 Task: Show all "File management" power-ups.
Action: Mouse moved to (570, 112)
Screenshot: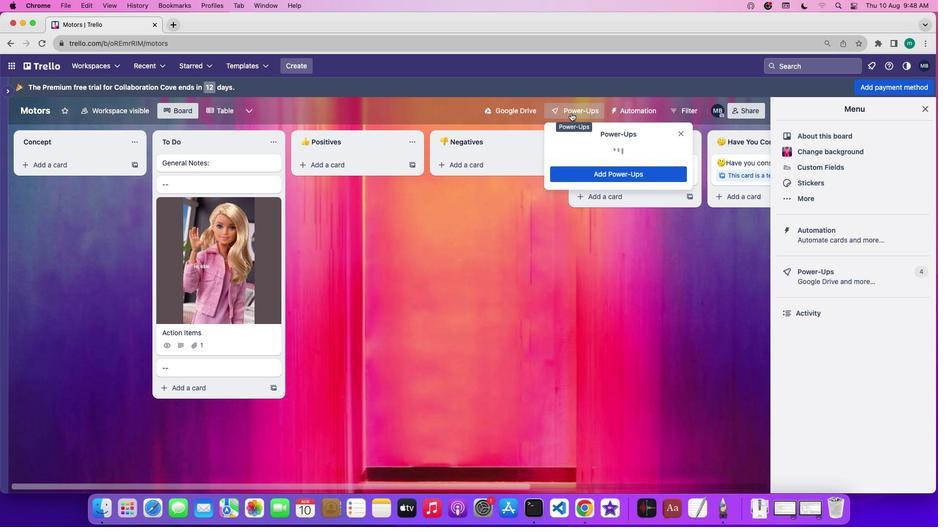 
Action: Mouse pressed left at (570, 112)
Screenshot: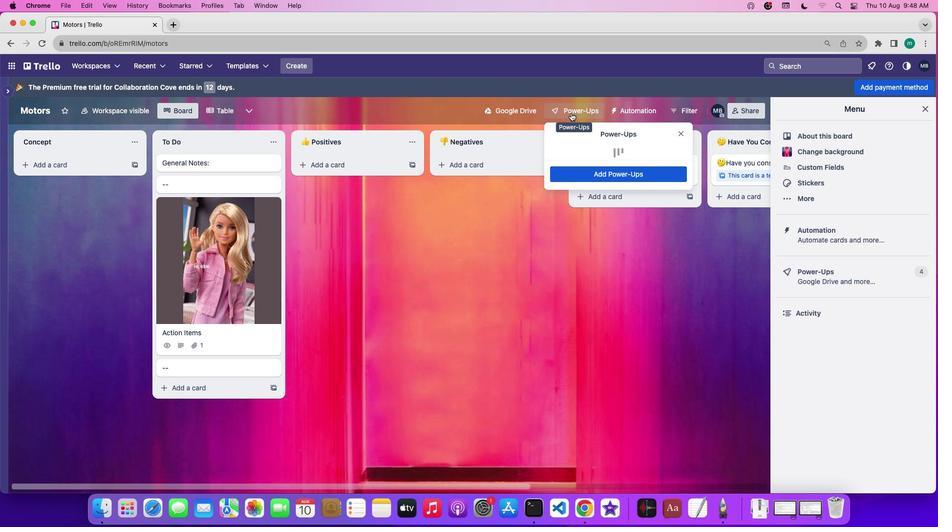 
Action: Mouse moved to (633, 405)
Screenshot: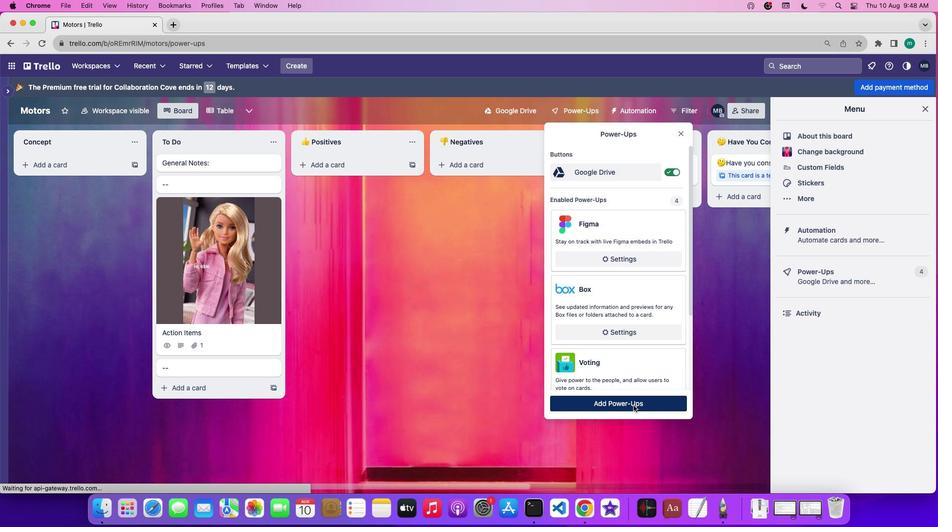 
Action: Mouse pressed left at (633, 405)
Screenshot: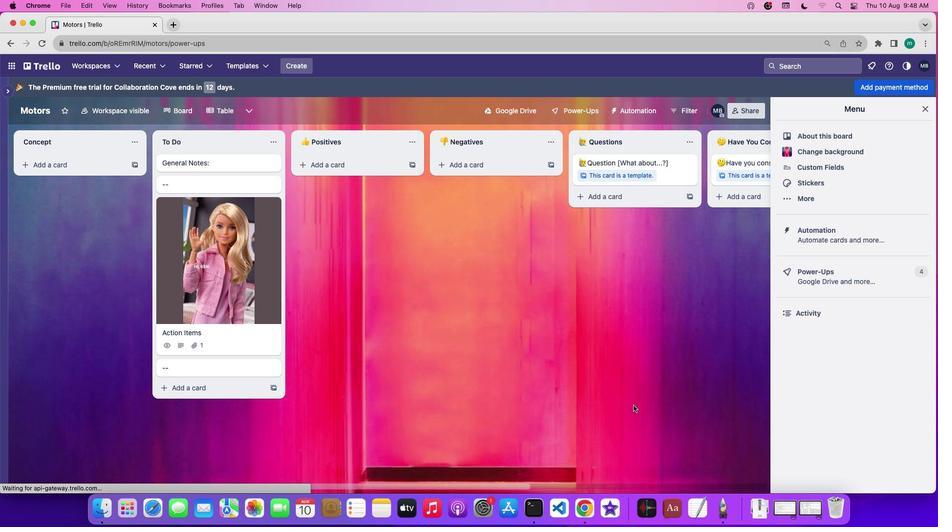 
Action: Mouse moved to (121, 346)
Screenshot: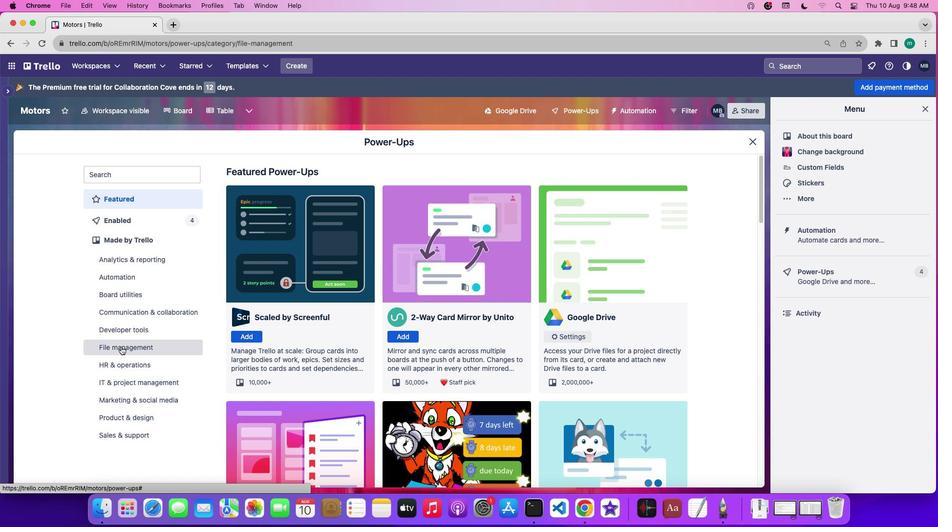 
Action: Mouse pressed left at (121, 346)
Screenshot: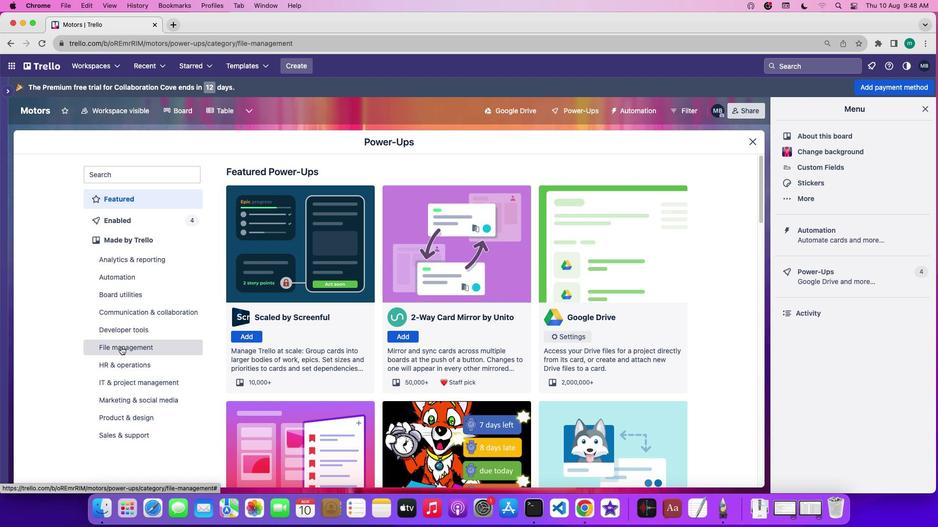 
Action: Mouse moved to (382, 306)
Screenshot: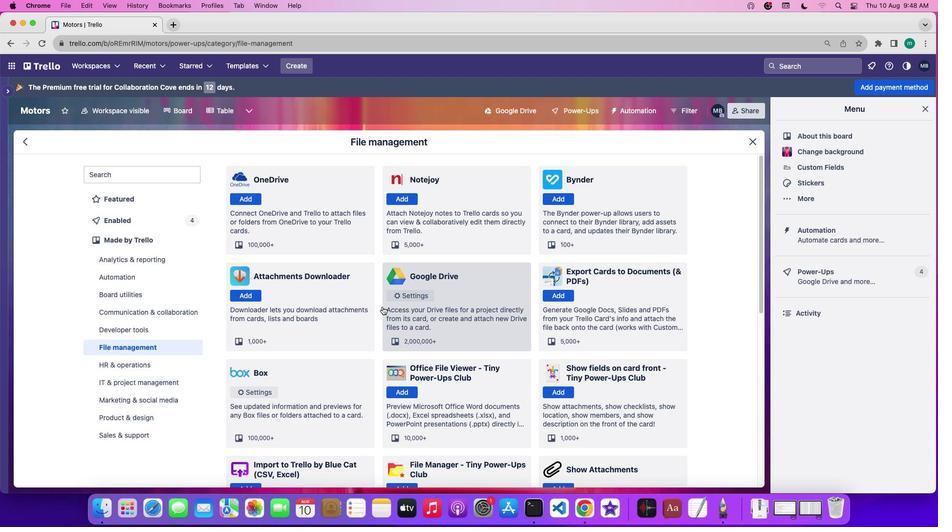 
Action: Mouse scrolled (382, 306) with delta (0, 0)
Screenshot: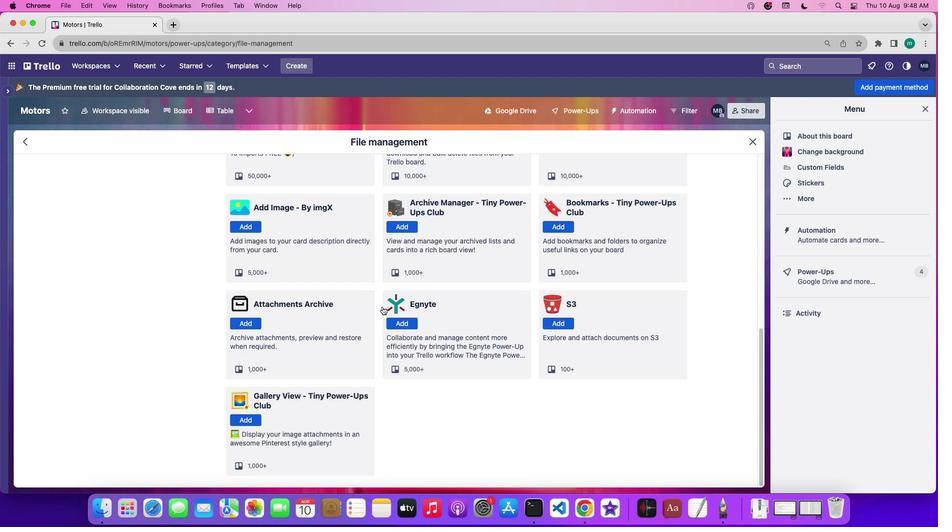 
Action: Mouse scrolled (382, 306) with delta (0, 0)
Screenshot: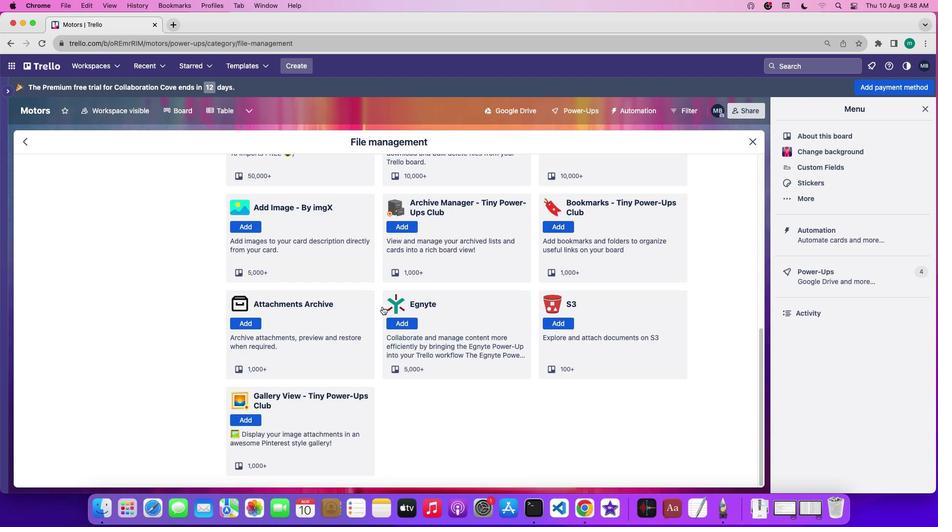 
Action: Mouse scrolled (382, 306) with delta (0, -1)
Screenshot: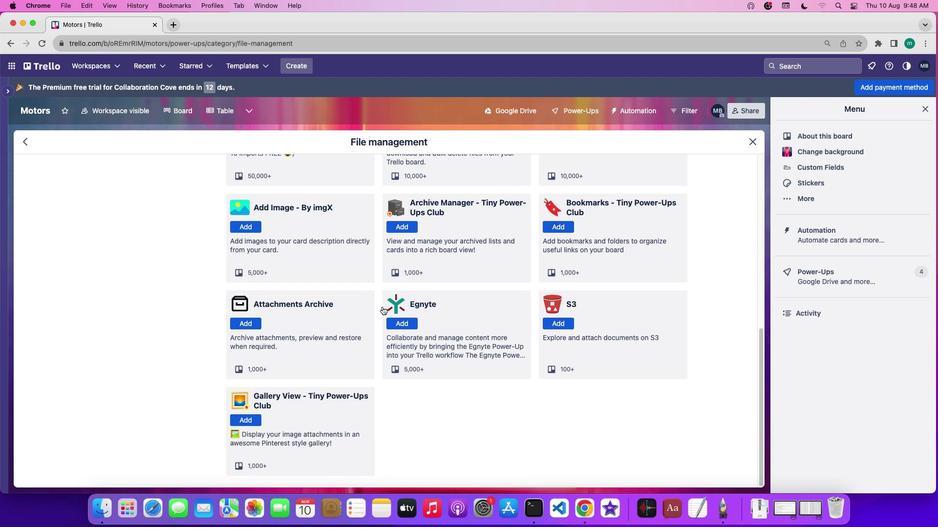
Action: Mouse scrolled (382, 306) with delta (0, -1)
Screenshot: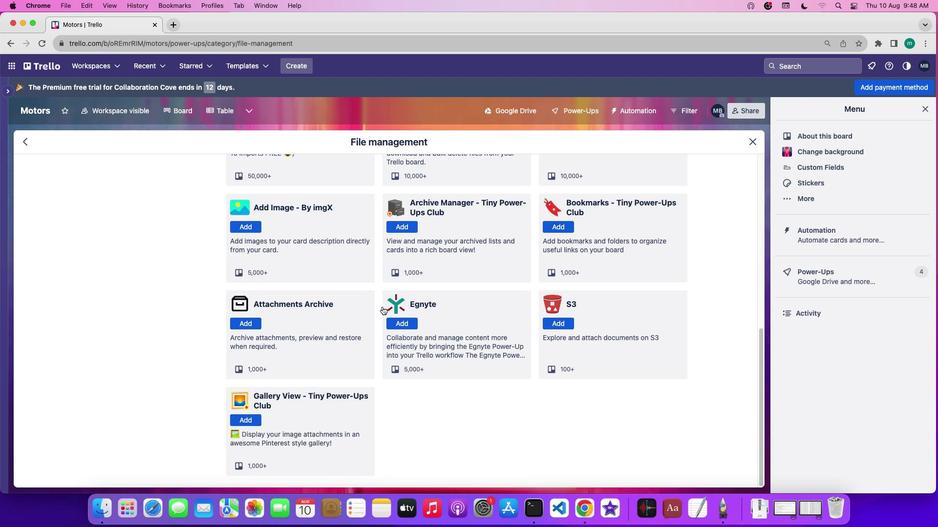 
Action: Mouse scrolled (382, 306) with delta (0, -2)
Screenshot: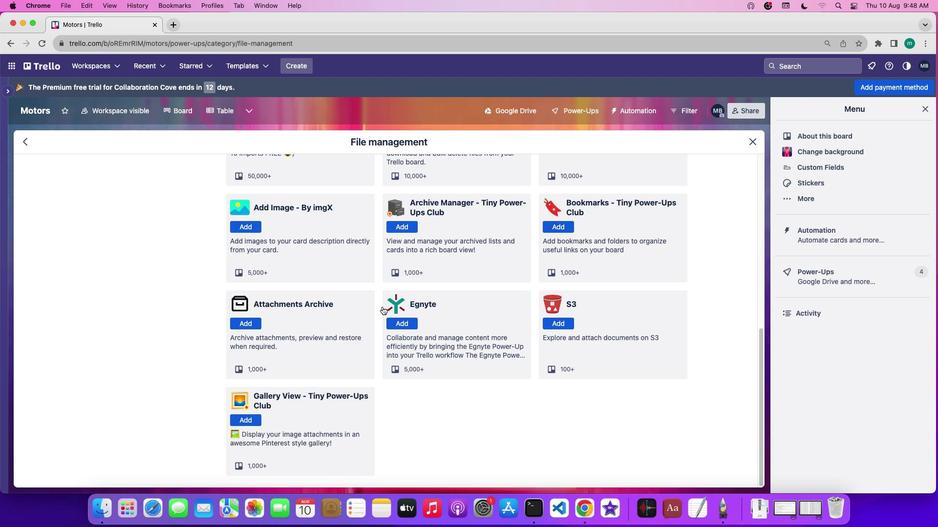 
Action: Mouse scrolled (382, 306) with delta (0, -2)
Screenshot: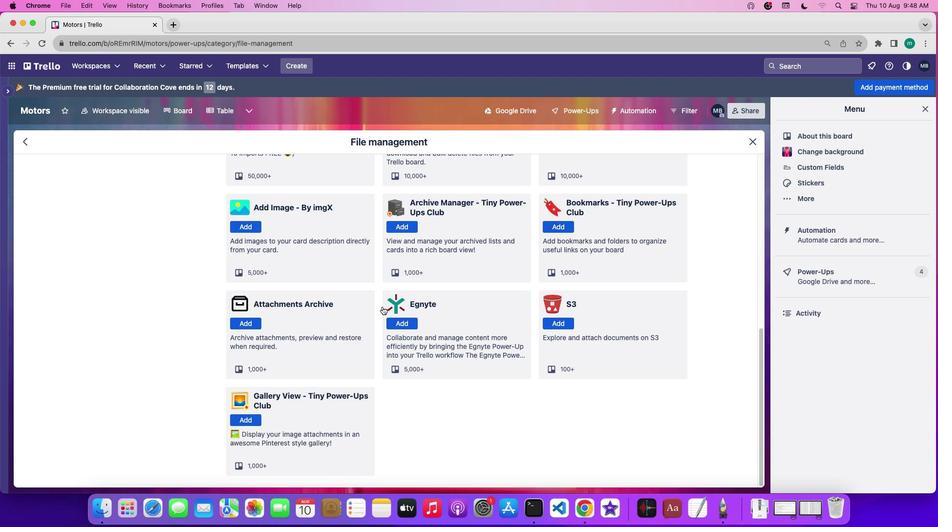 
Action: Mouse scrolled (382, 306) with delta (0, -2)
Screenshot: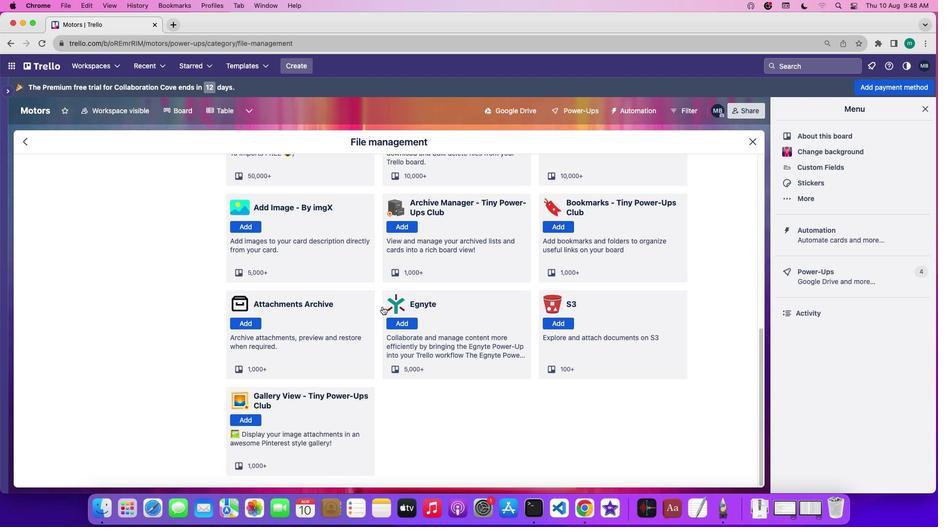 
